 Task: Mark the due date as "incomplete"
Action: Mouse pressed left at (903, 255)
Screenshot: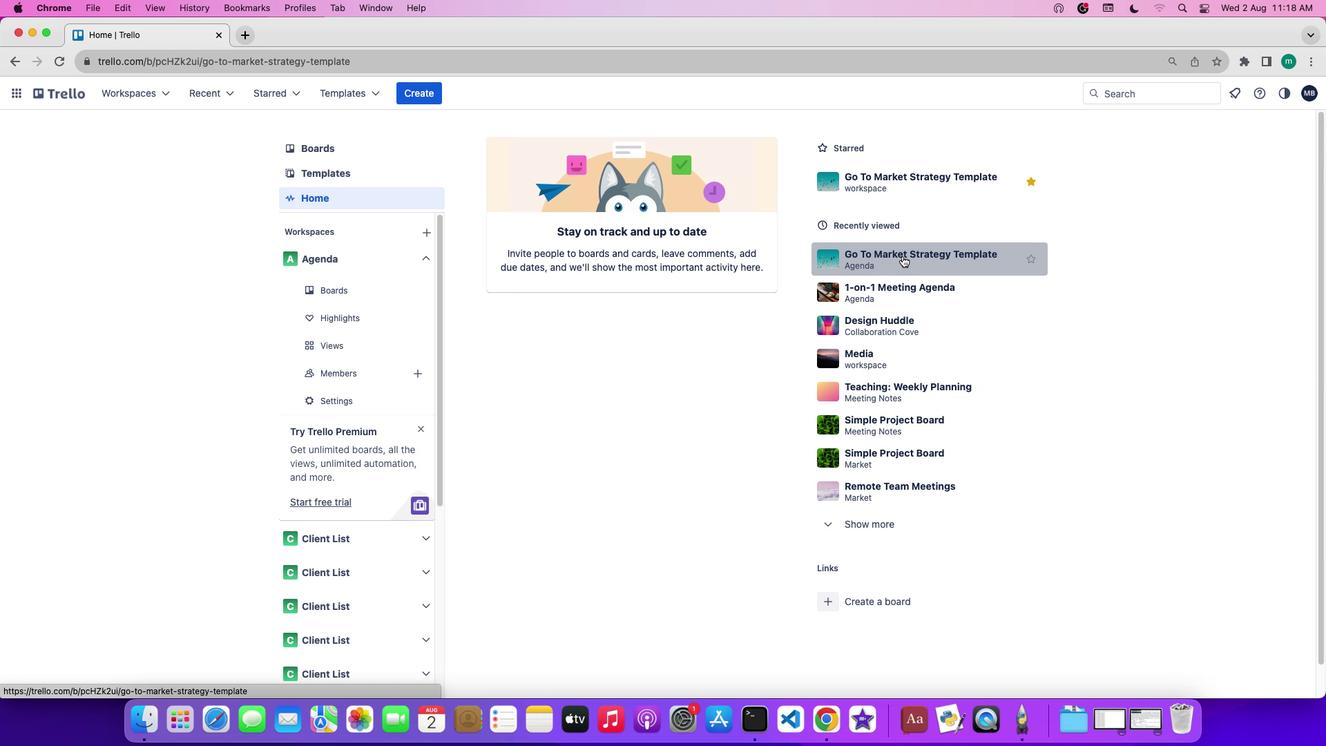 
Action: Mouse moved to (1209, 297)
Screenshot: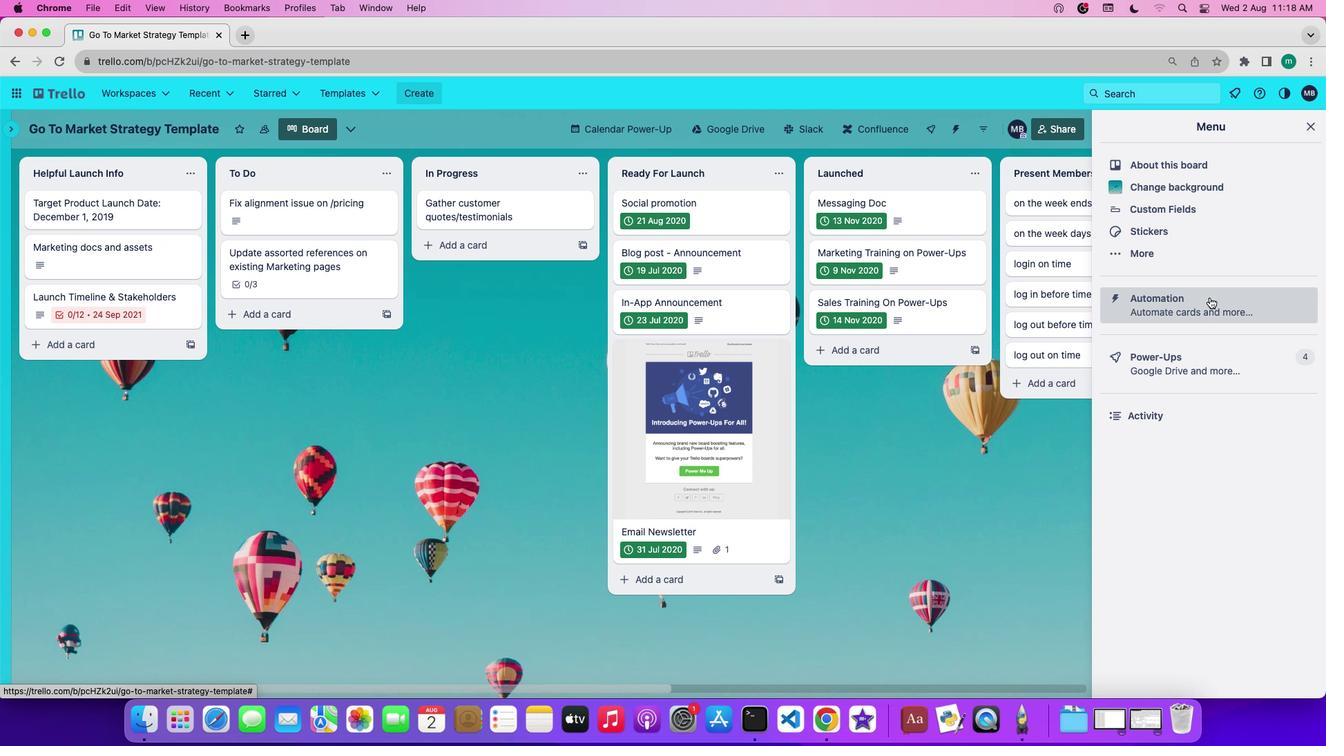
Action: Mouse pressed left at (1209, 297)
Screenshot: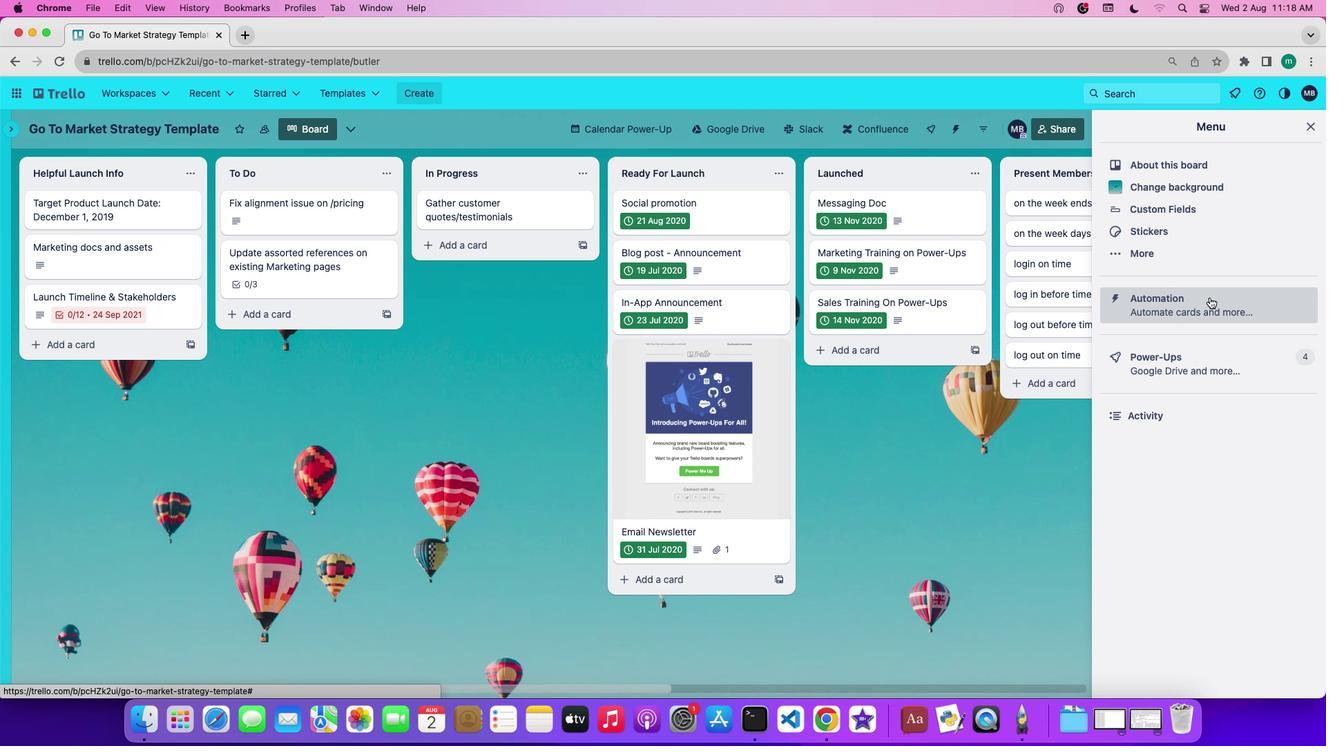 
Action: Mouse moved to (102, 357)
Screenshot: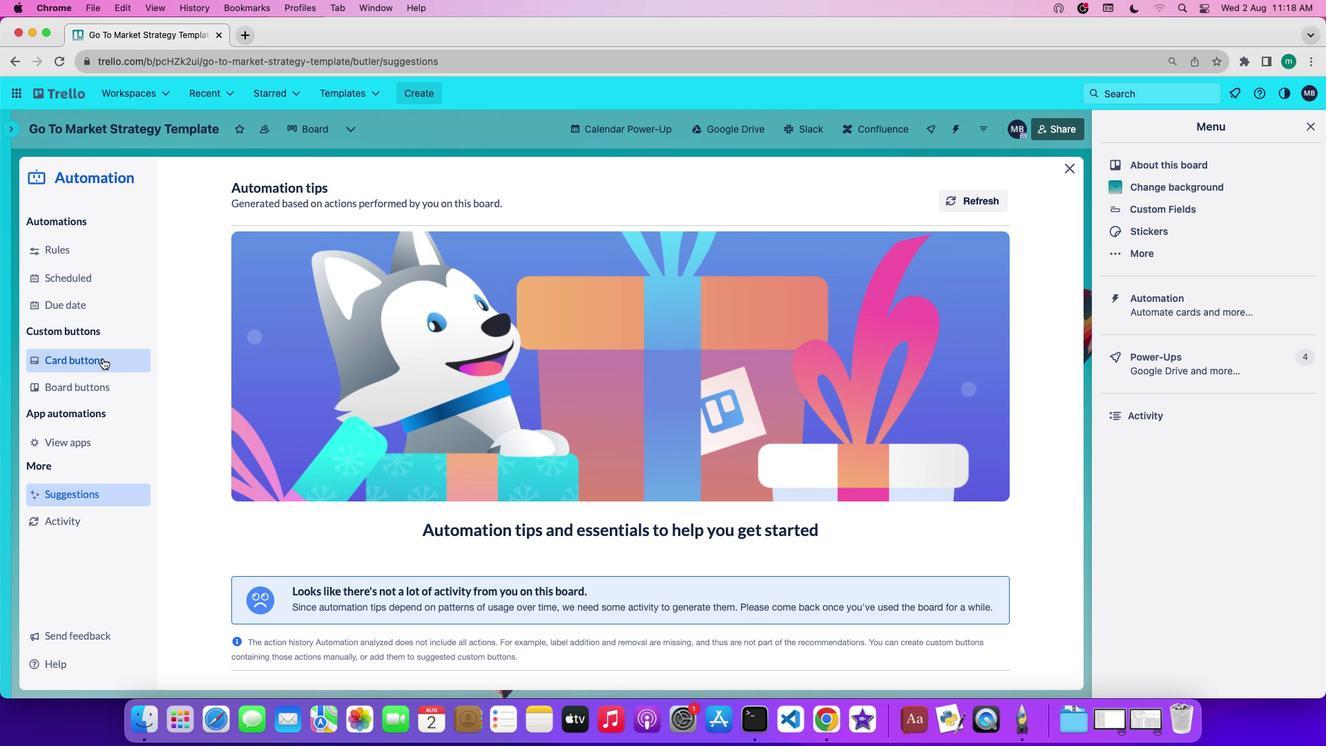 
Action: Mouse pressed left at (102, 357)
Screenshot: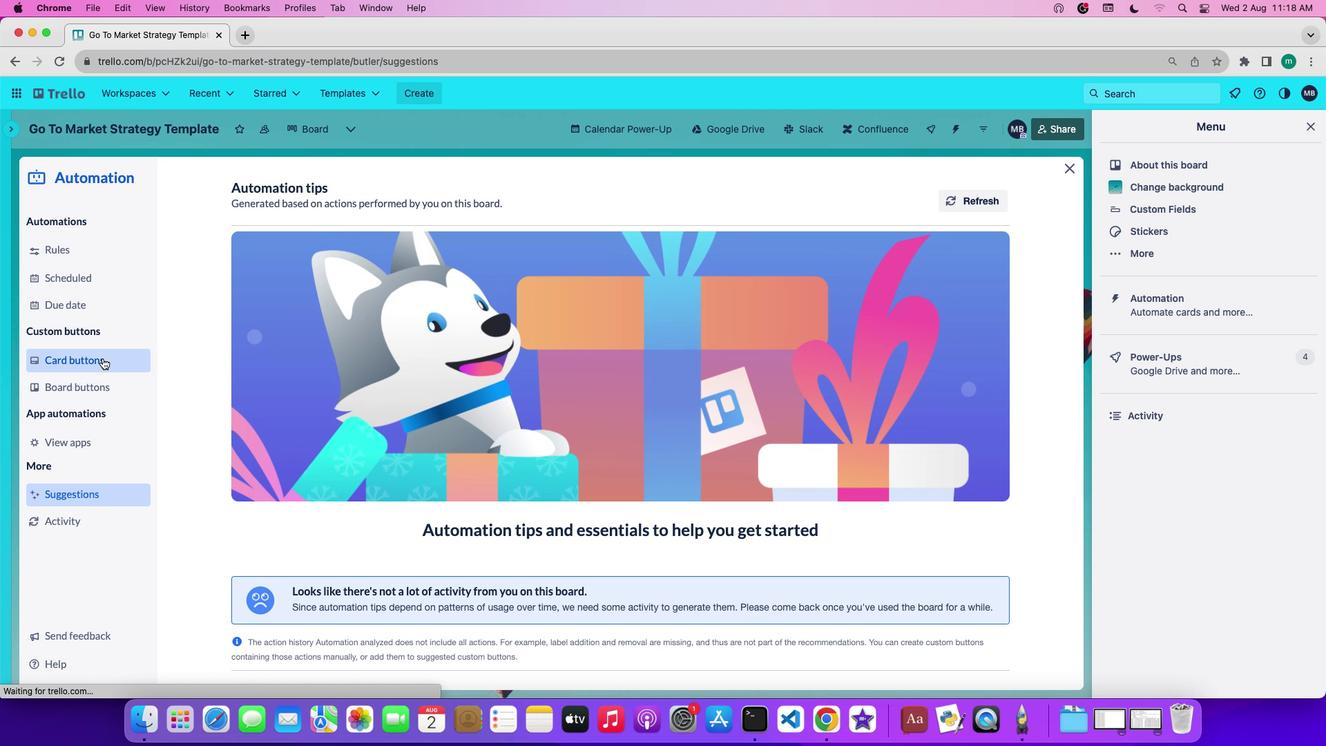 
Action: Mouse moved to (294, 474)
Screenshot: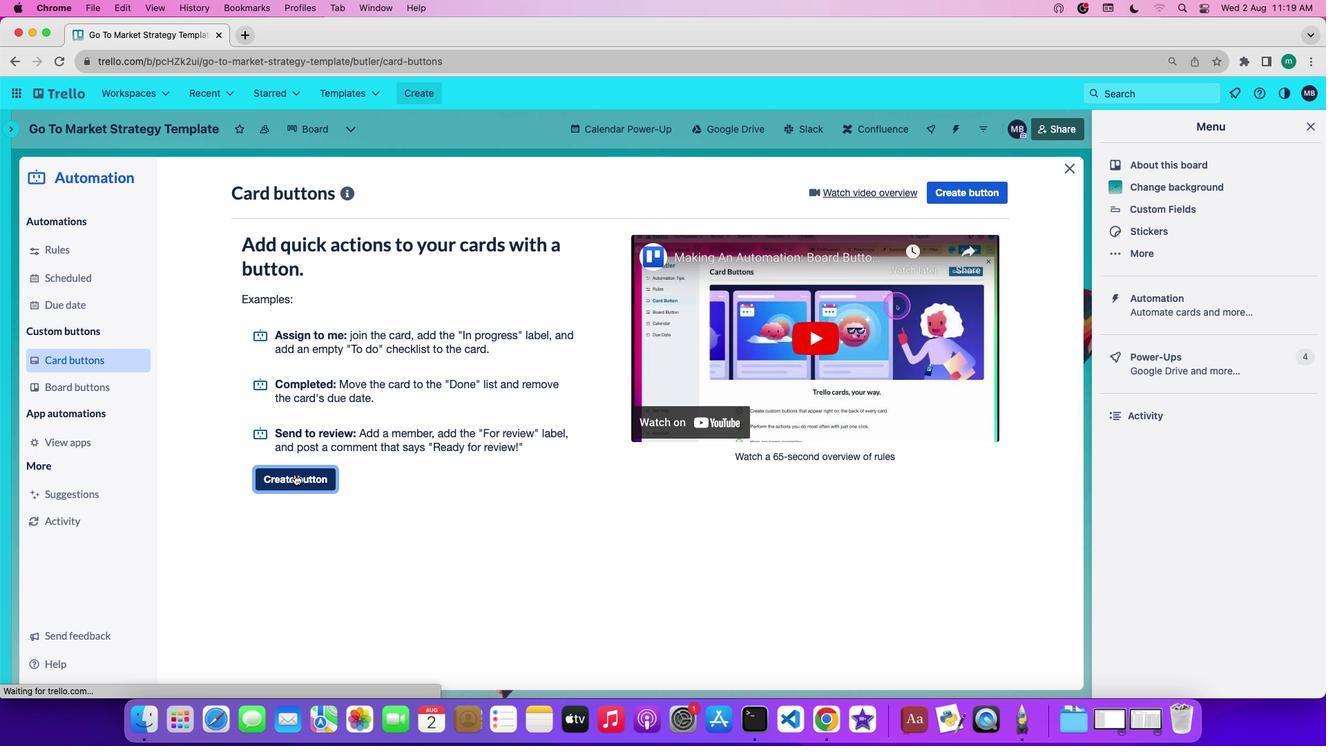 
Action: Mouse pressed left at (294, 474)
Screenshot: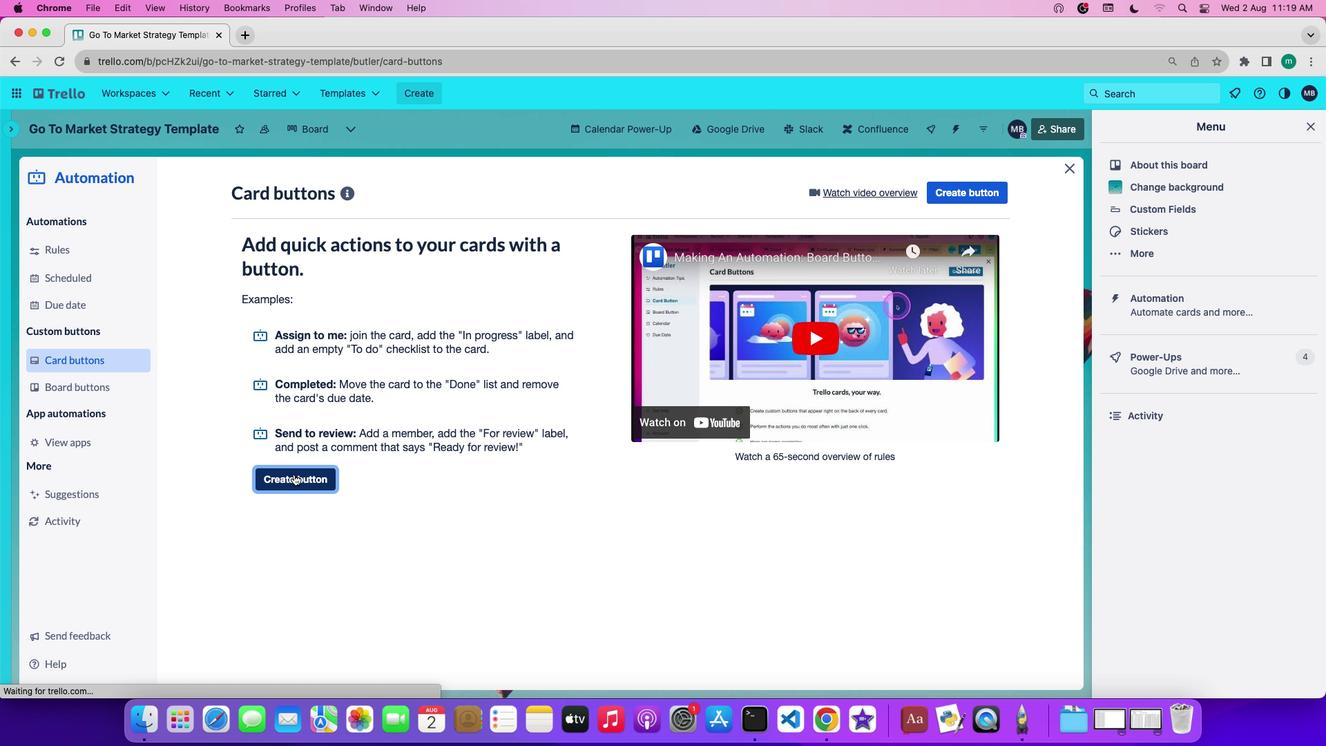
Action: Mouse moved to (804, 374)
Screenshot: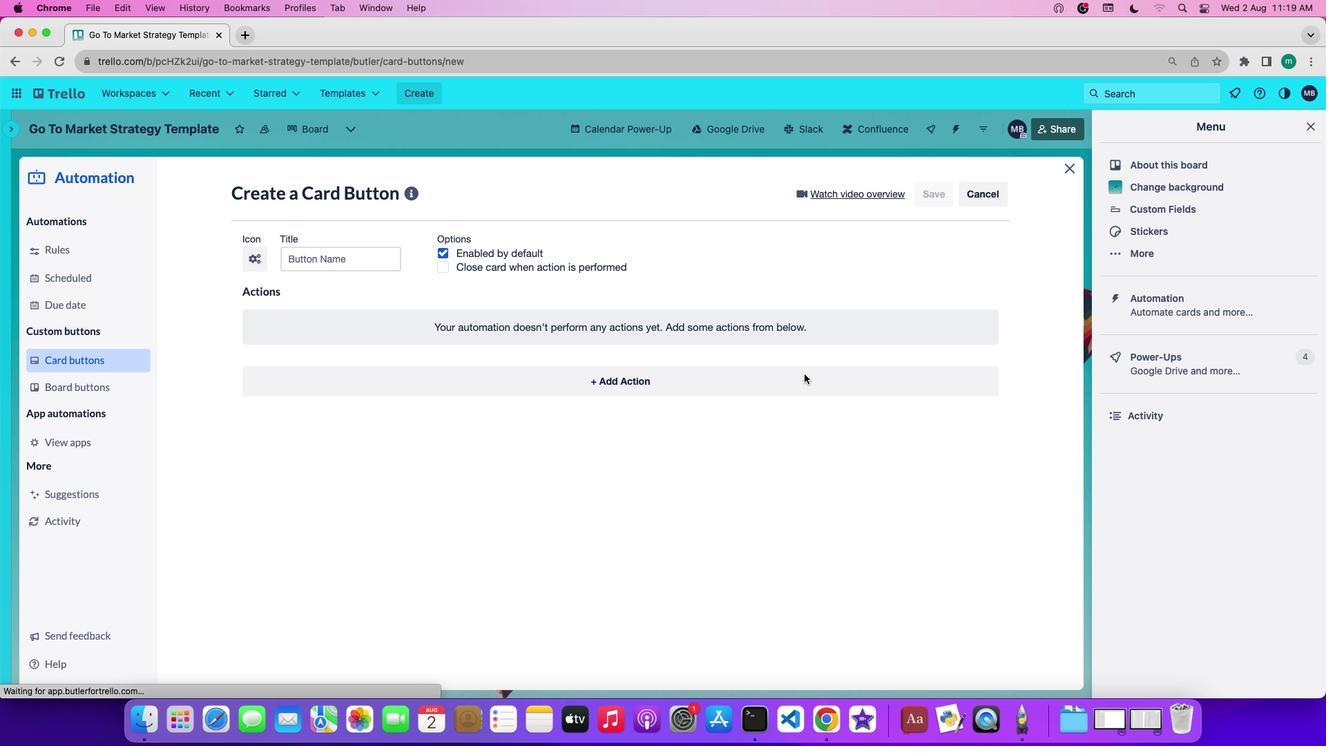 
Action: Mouse pressed left at (804, 374)
Screenshot: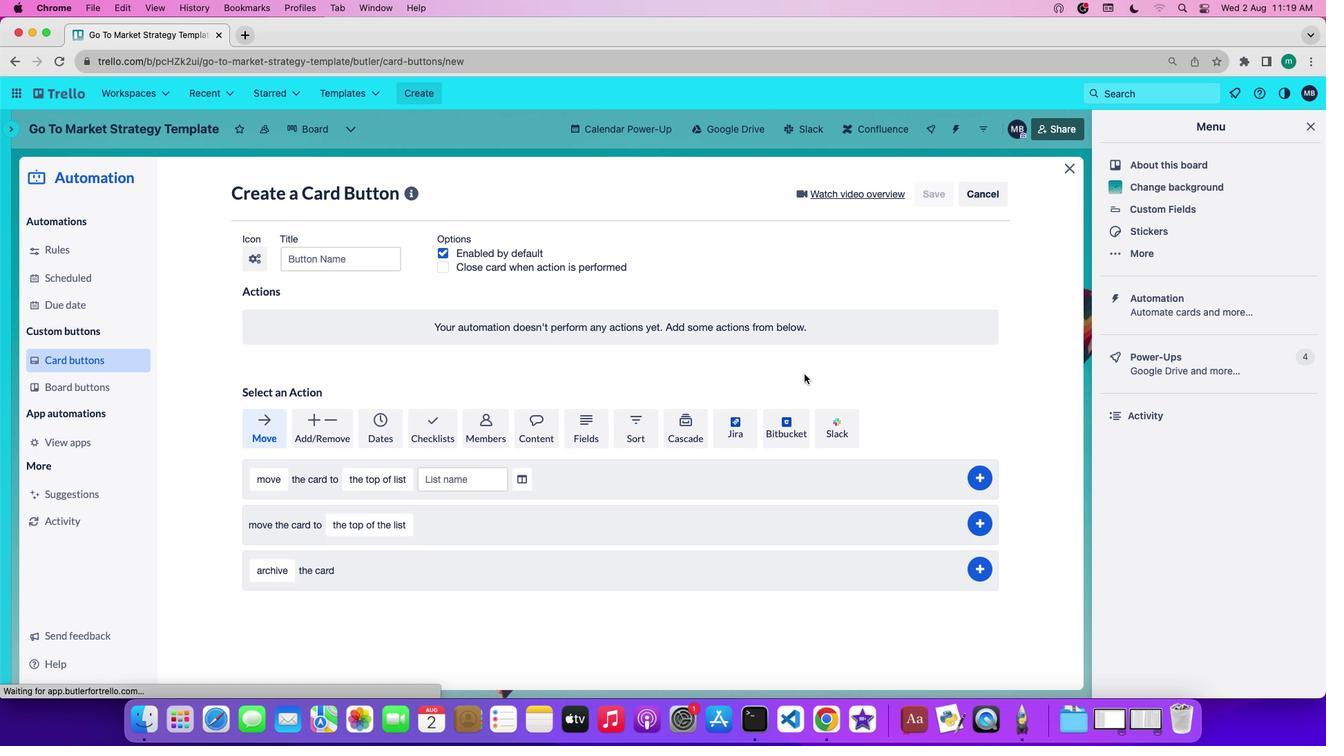 
Action: Mouse moved to (377, 416)
Screenshot: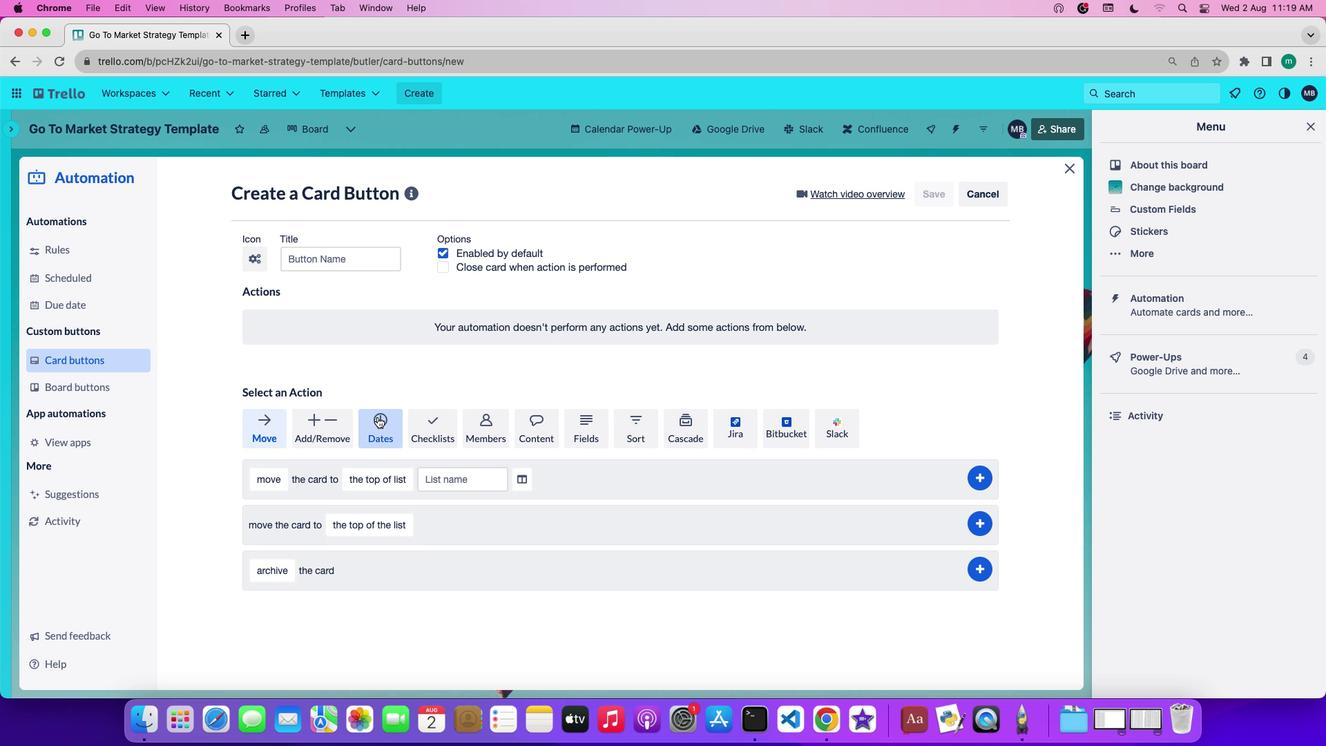 
Action: Mouse pressed left at (377, 416)
Screenshot: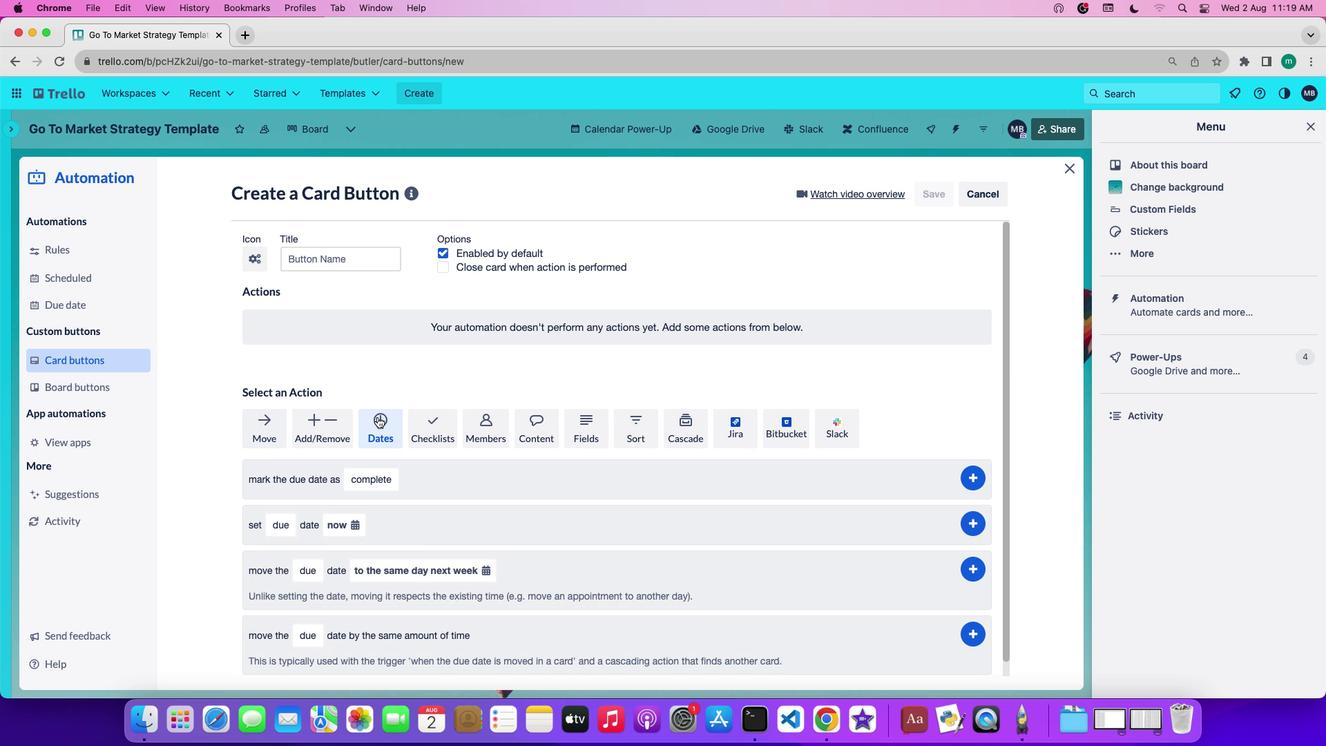 
Action: Mouse moved to (351, 473)
Screenshot: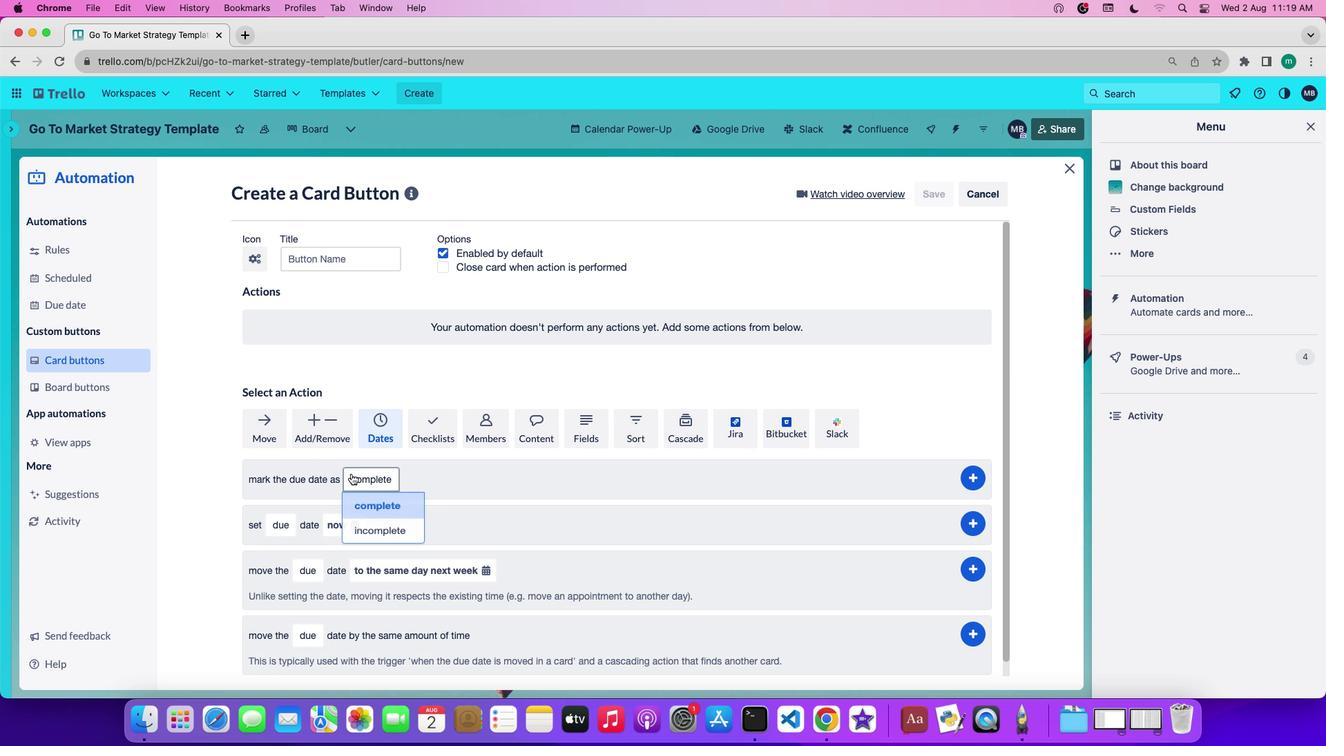
Action: Mouse pressed left at (351, 473)
Screenshot: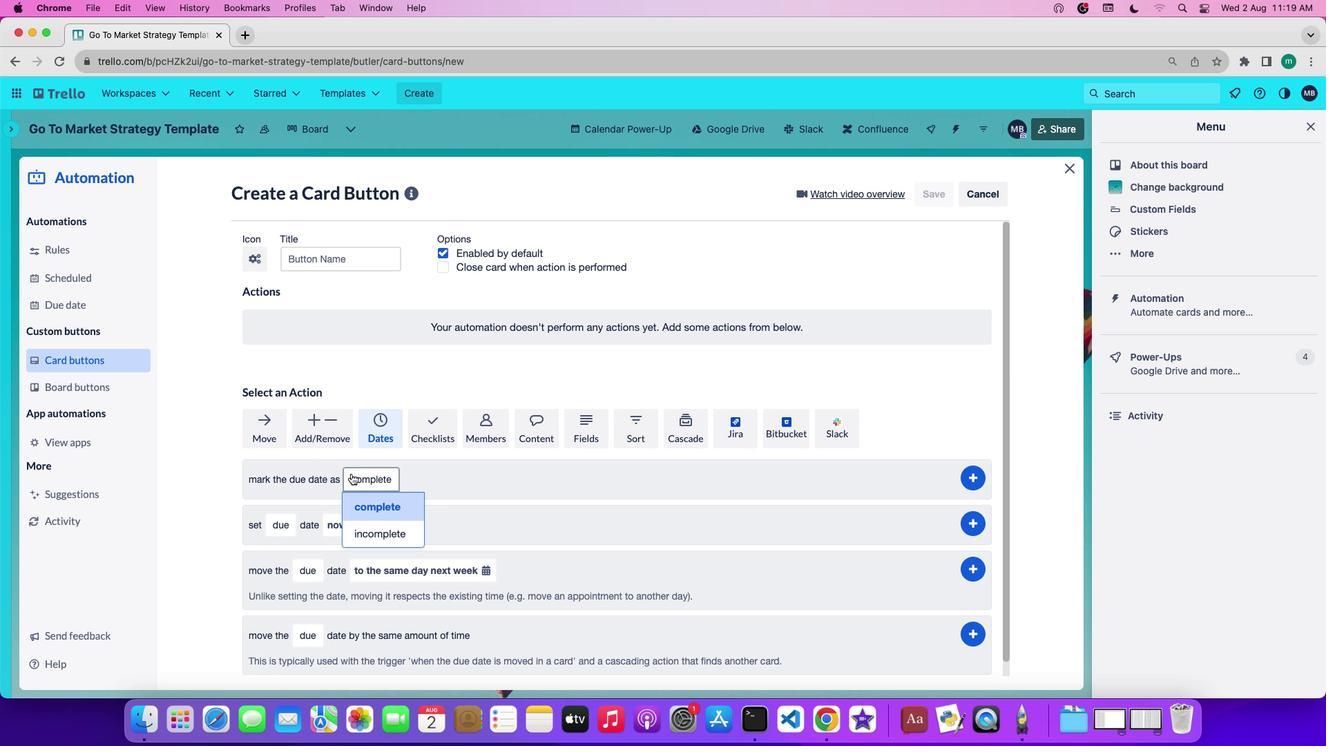 
Action: Mouse moved to (373, 527)
Screenshot: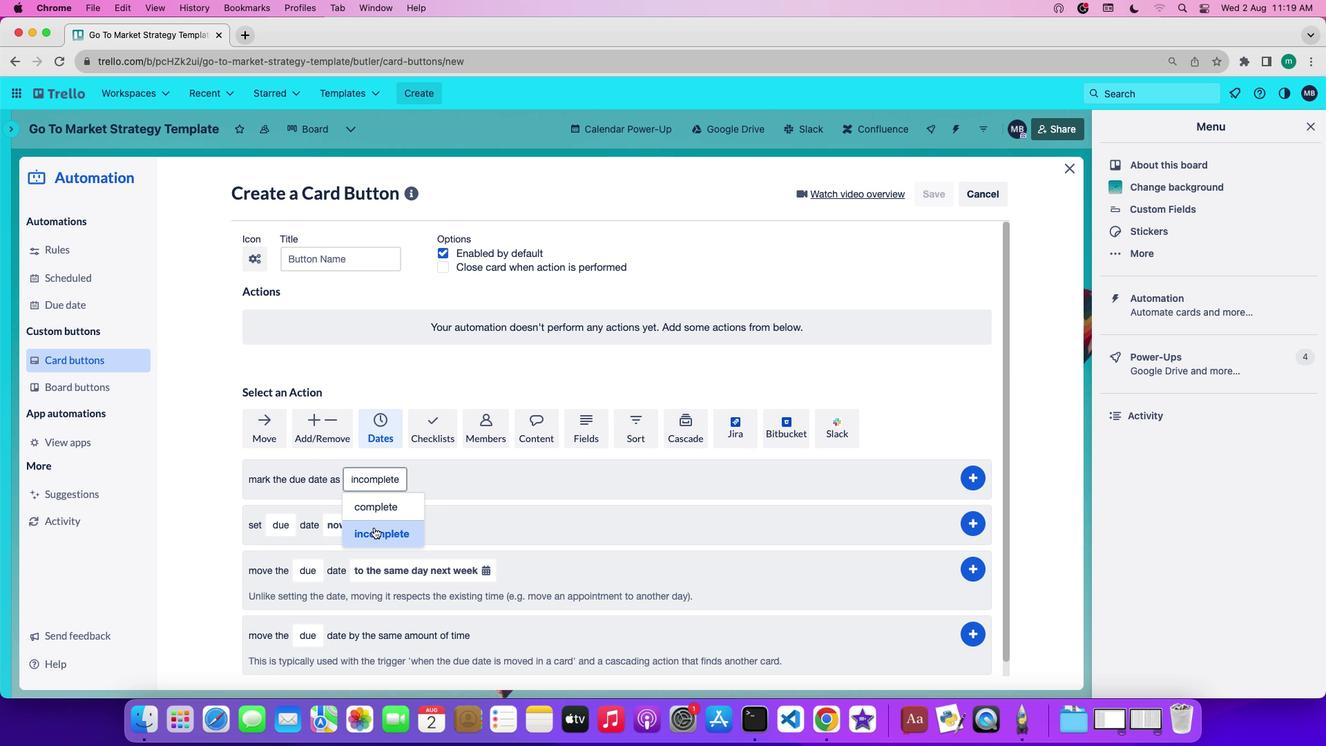 
Action: Mouse pressed left at (373, 527)
Screenshot: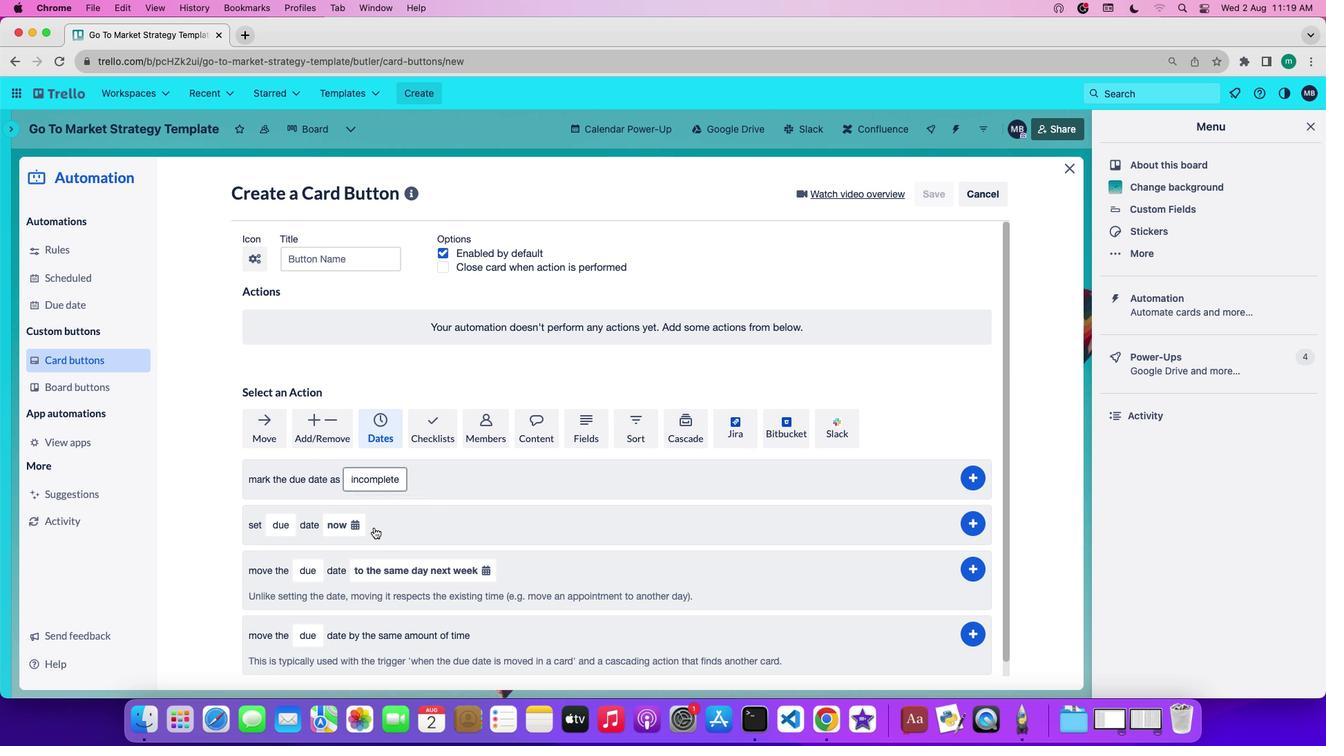 
Action: Mouse moved to (979, 474)
Screenshot: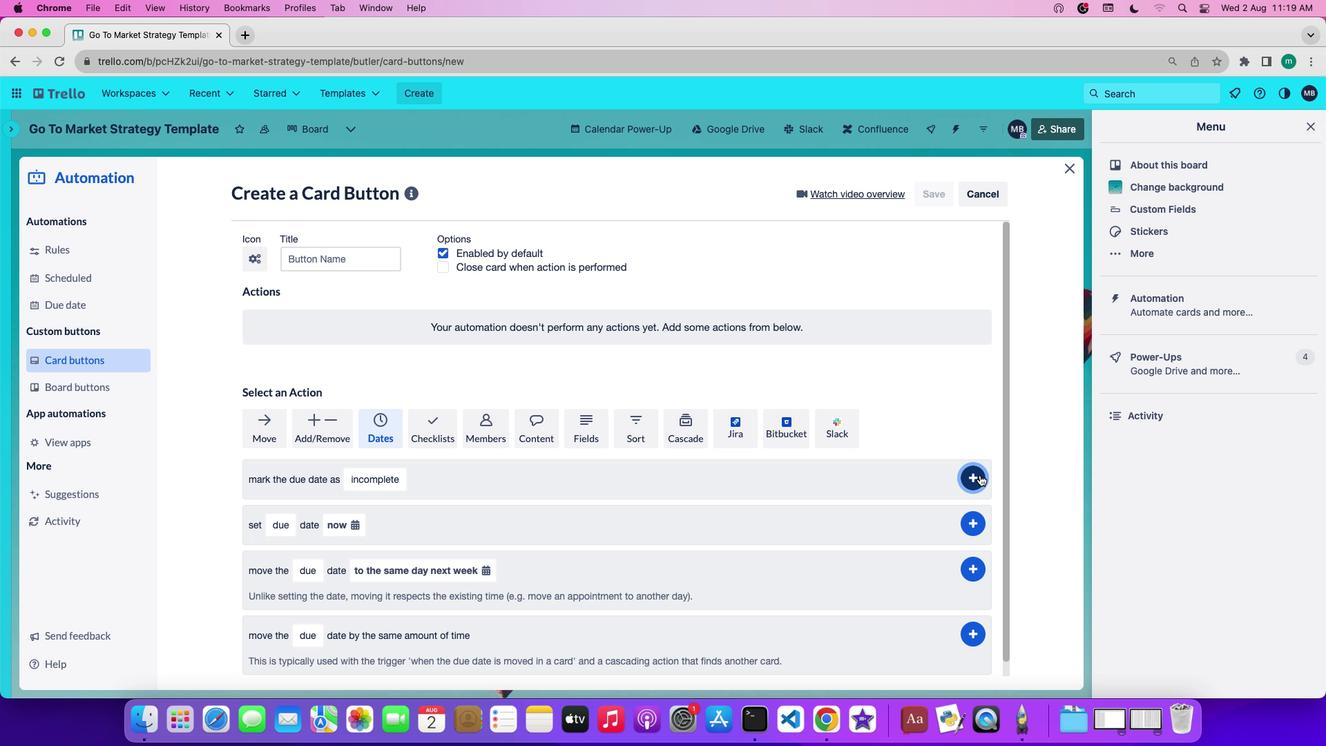 
Action: Mouse pressed left at (979, 474)
Screenshot: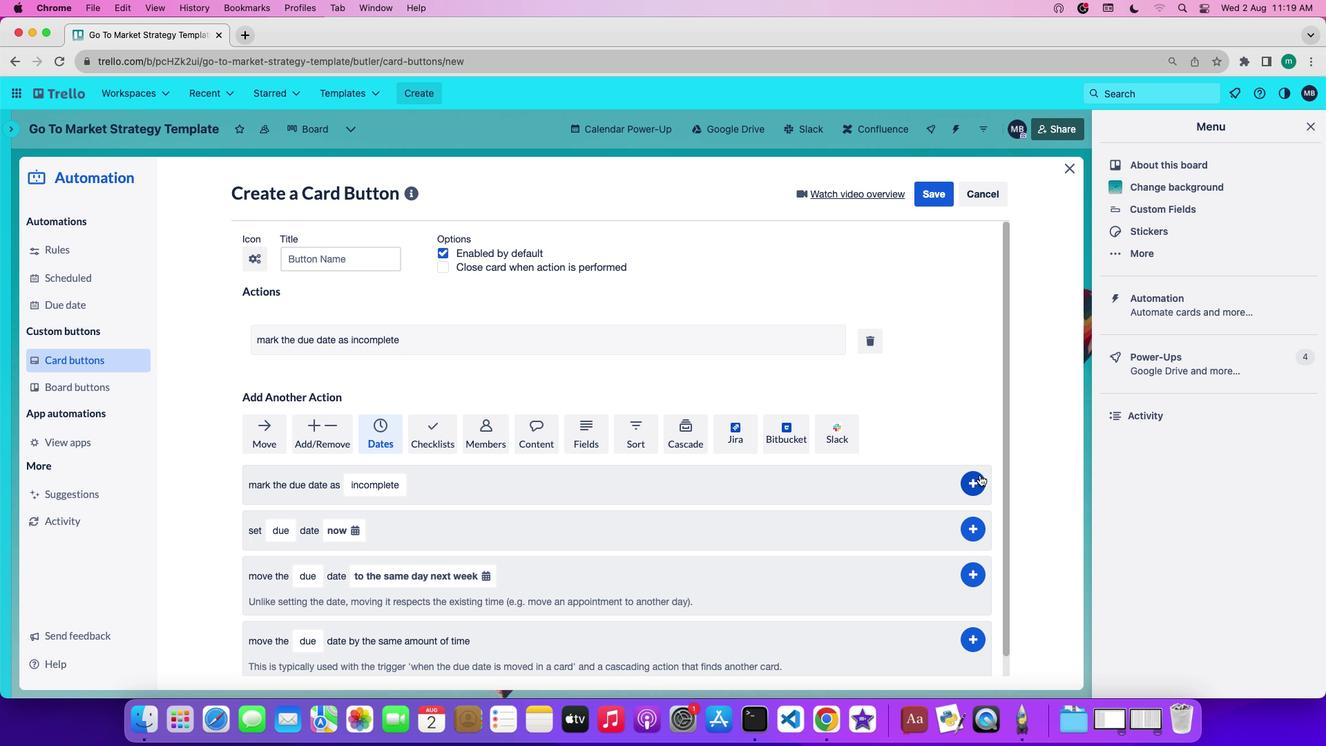 
